 Task: Create a due date automation trigger when advanced on, on the wednesday before a card is due add fields without all custom fields completed at 11:00 AM.
Action: Mouse moved to (919, 290)
Screenshot: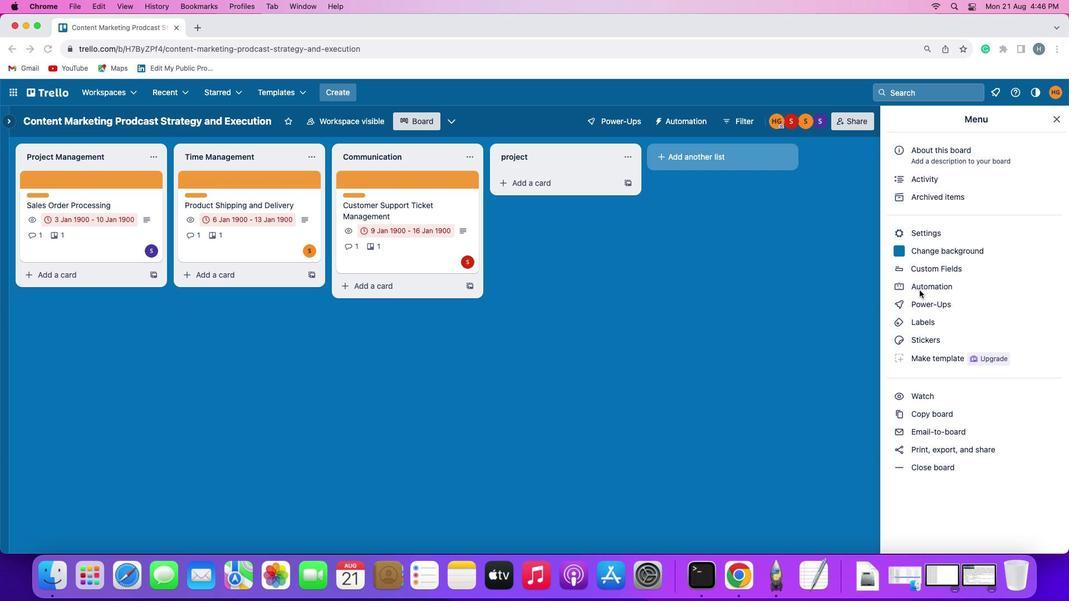 
Action: Mouse pressed left at (919, 290)
Screenshot: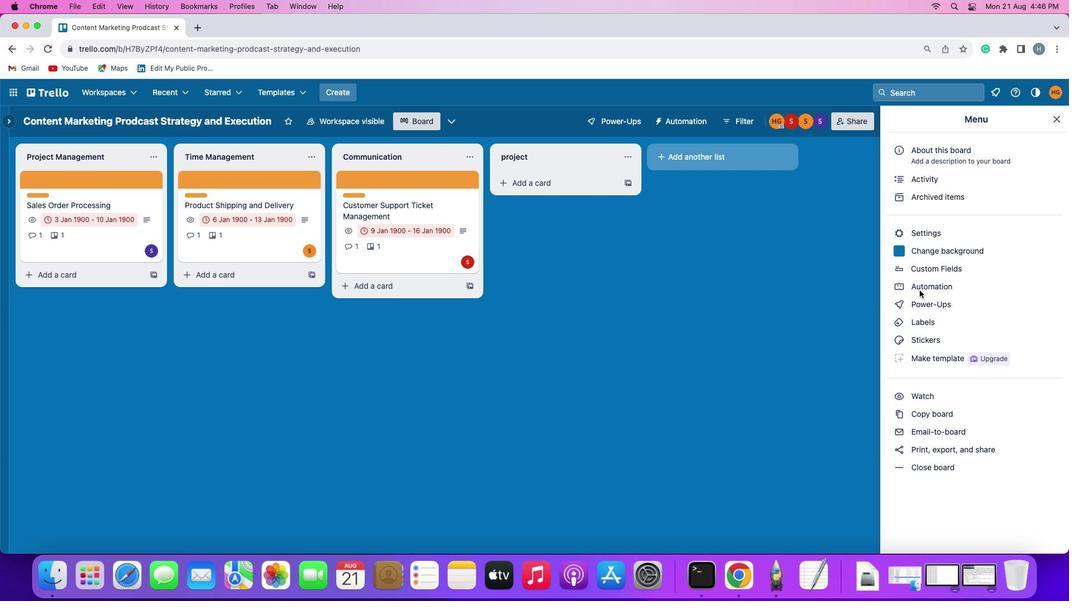 
Action: Mouse pressed left at (919, 290)
Screenshot: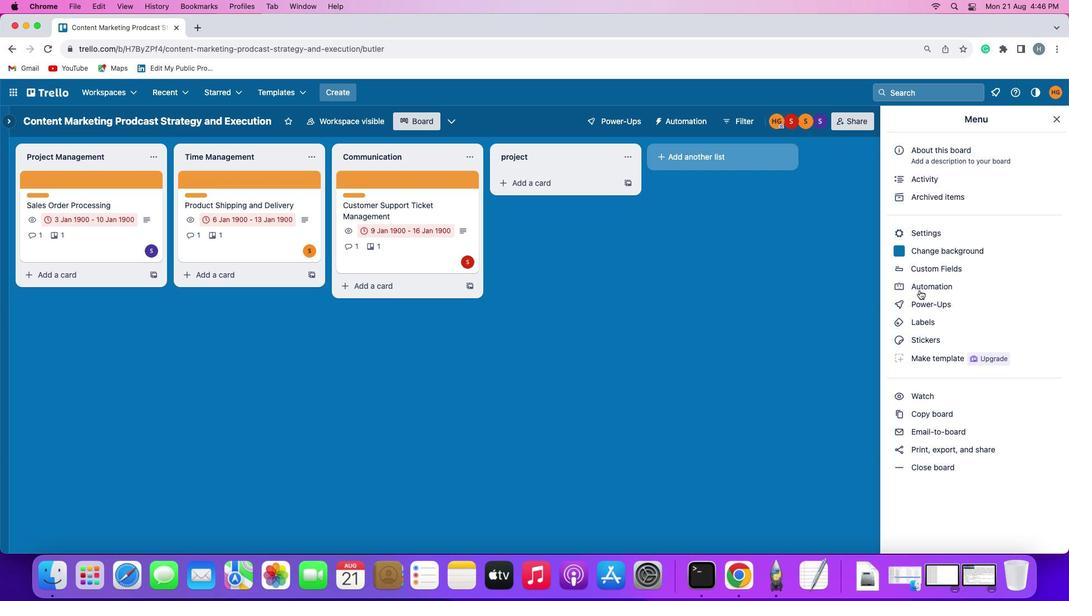 
Action: Mouse moved to (82, 264)
Screenshot: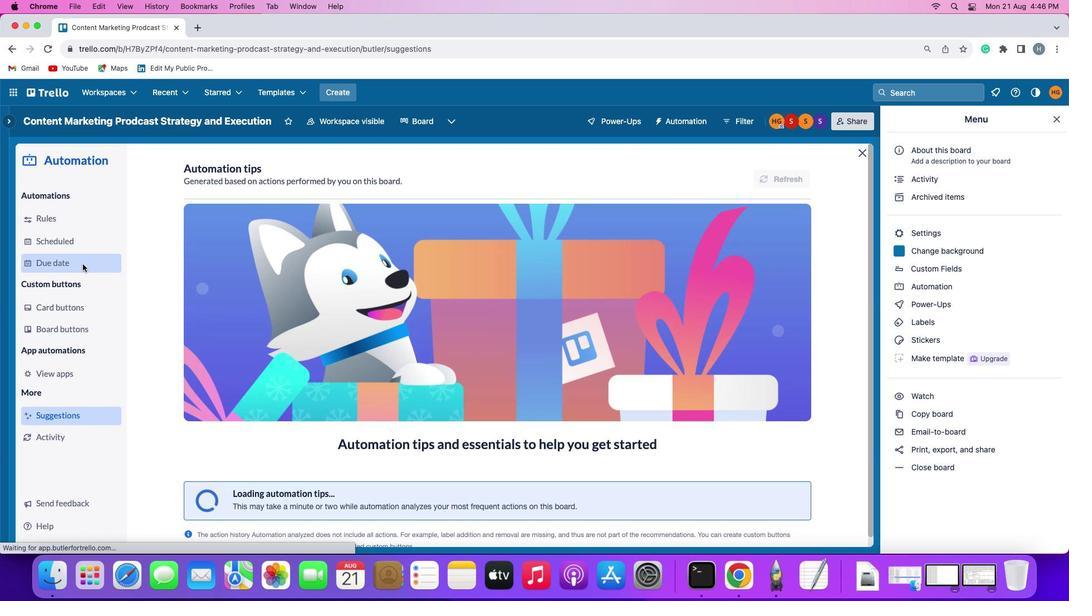 
Action: Mouse pressed left at (82, 264)
Screenshot: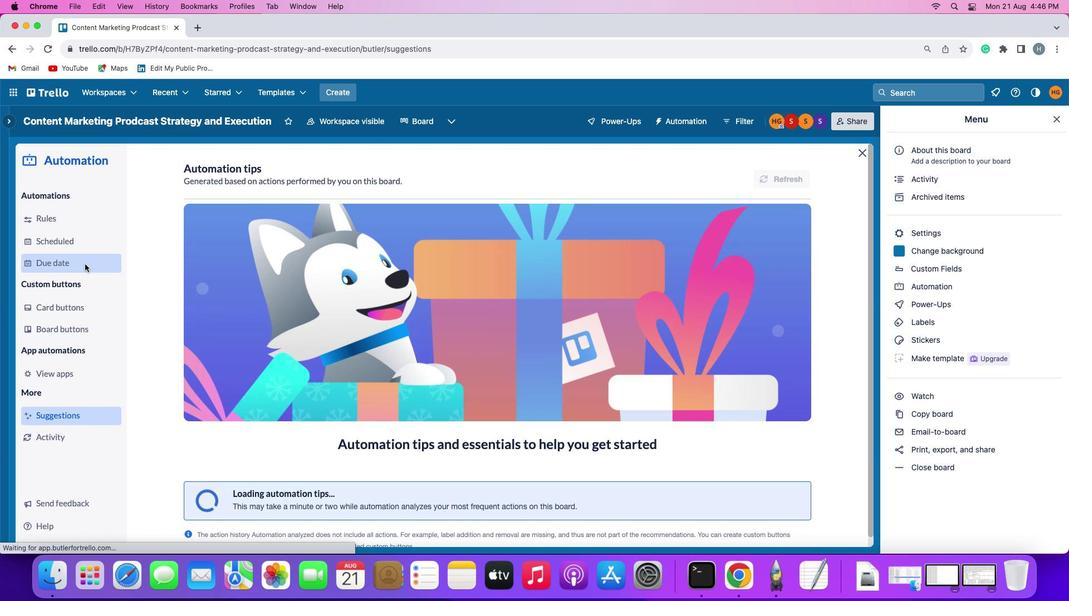 
Action: Mouse moved to (756, 170)
Screenshot: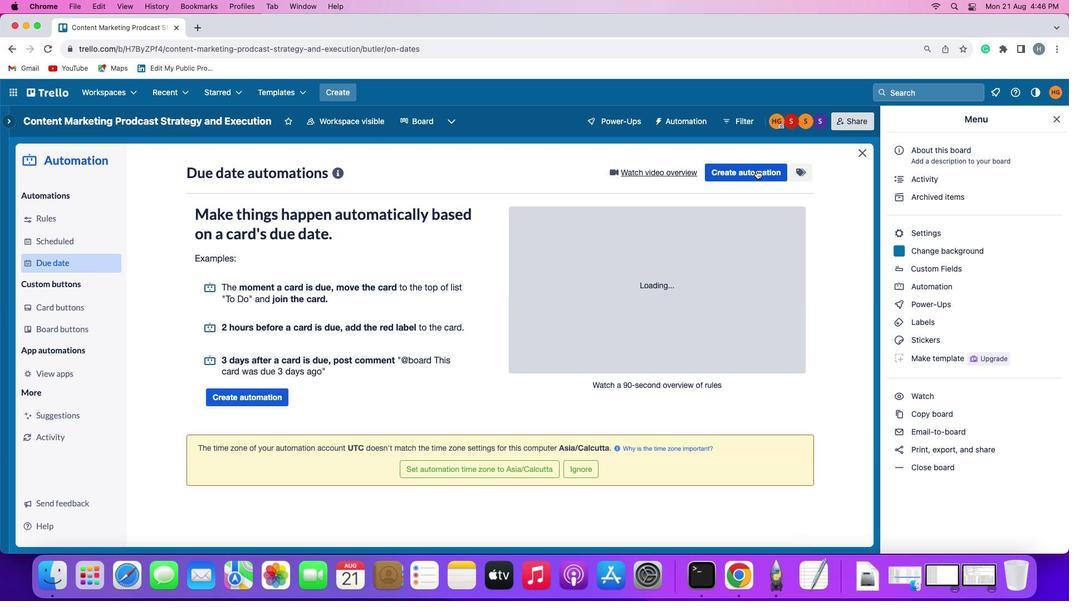 
Action: Mouse pressed left at (756, 170)
Screenshot: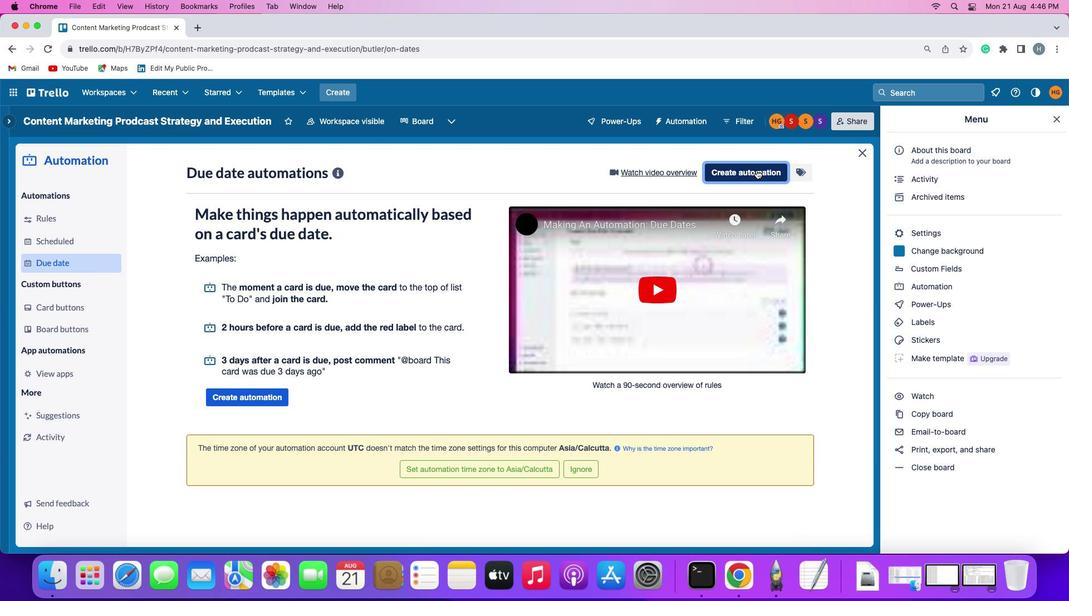 
Action: Mouse moved to (238, 276)
Screenshot: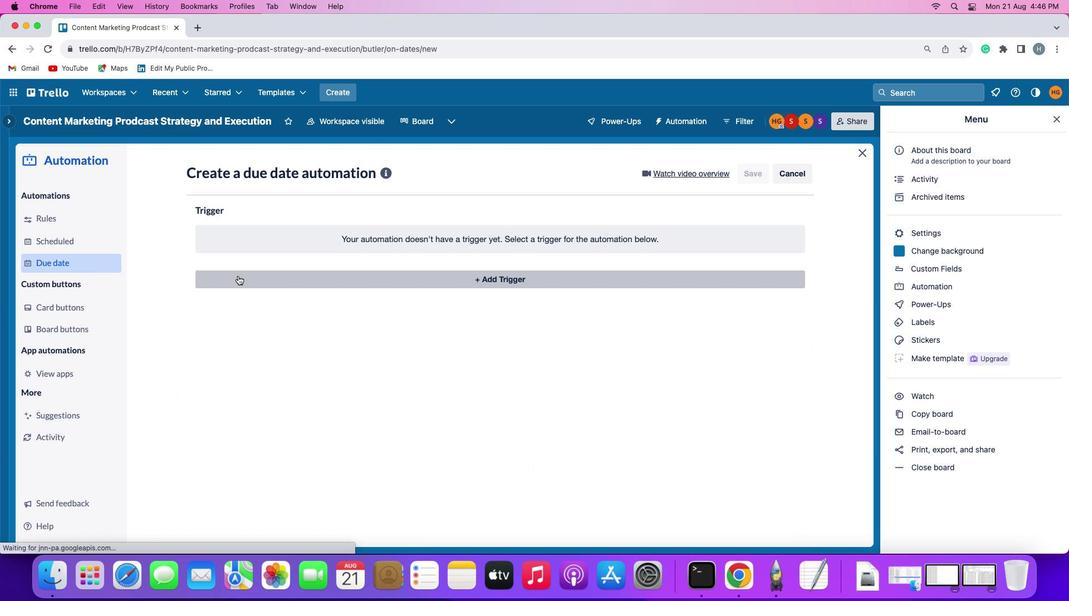 
Action: Mouse pressed left at (238, 276)
Screenshot: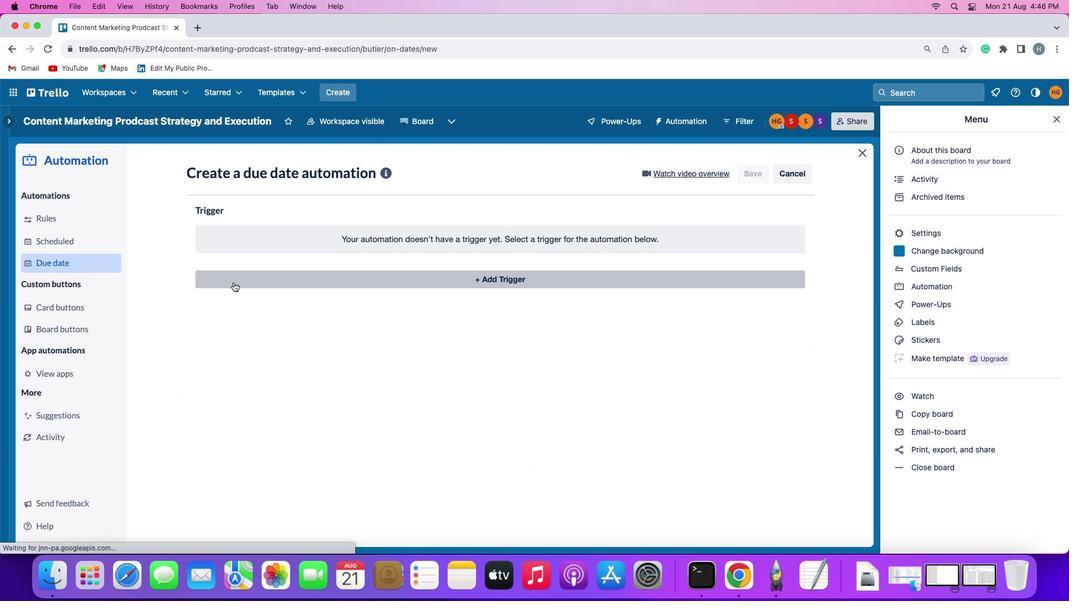 
Action: Mouse moved to (234, 487)
Screenshot: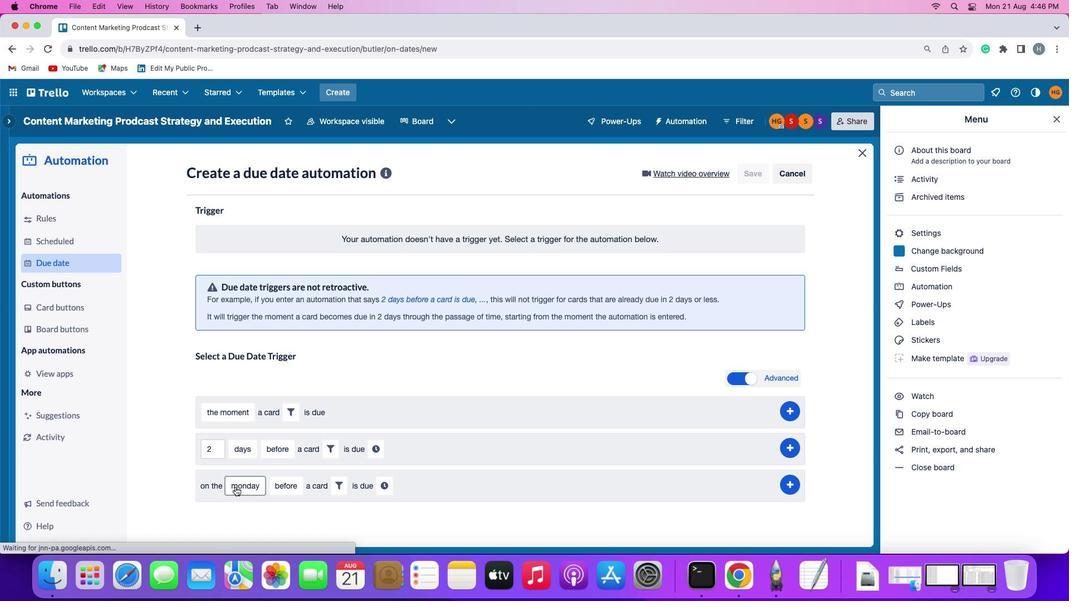 
Action: Mouse pressed left at (234, 487)
Screenshot: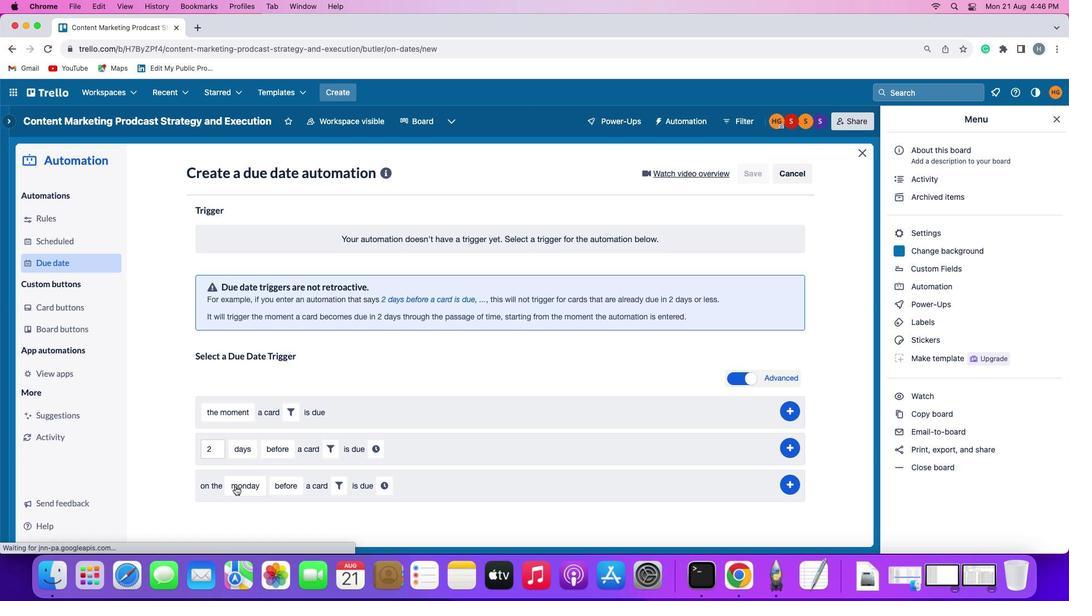 
Action: Mouse moved to (268, 374)
Screenshot: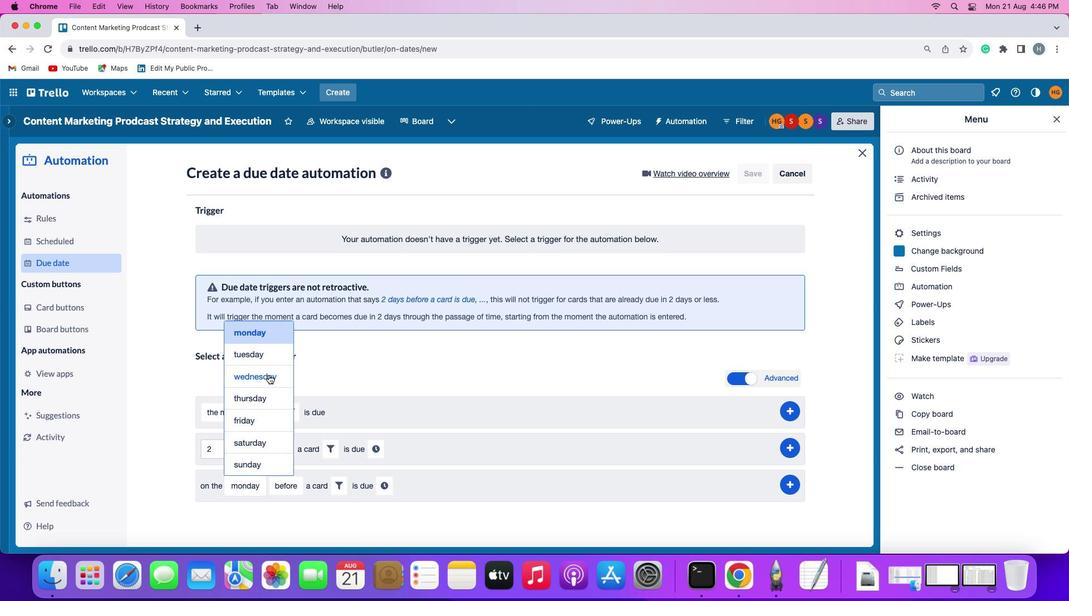 
Action: Mouse pressed left at (268, 374)
Screenshot: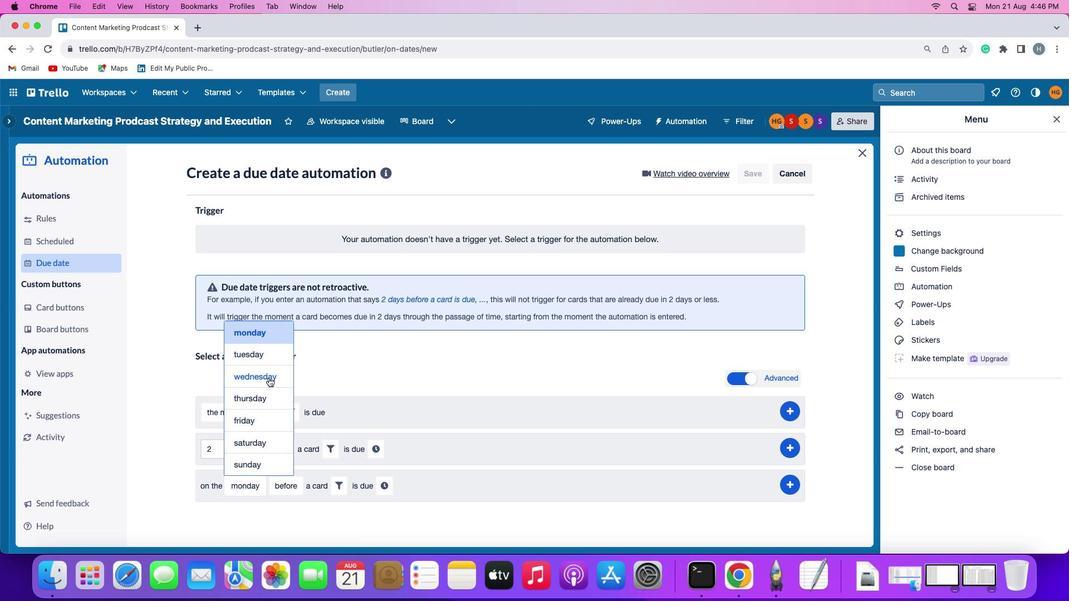 
Action: Mouse moved to (351, 491)
Screenshot: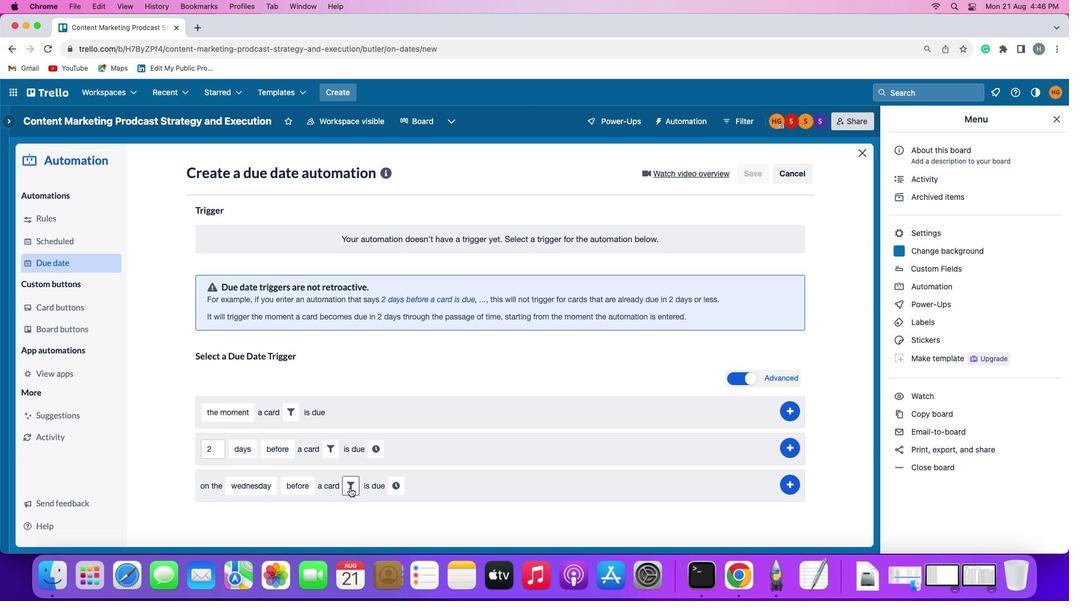 
Action: Mouse pressed left at (351, 491)
Screenshot: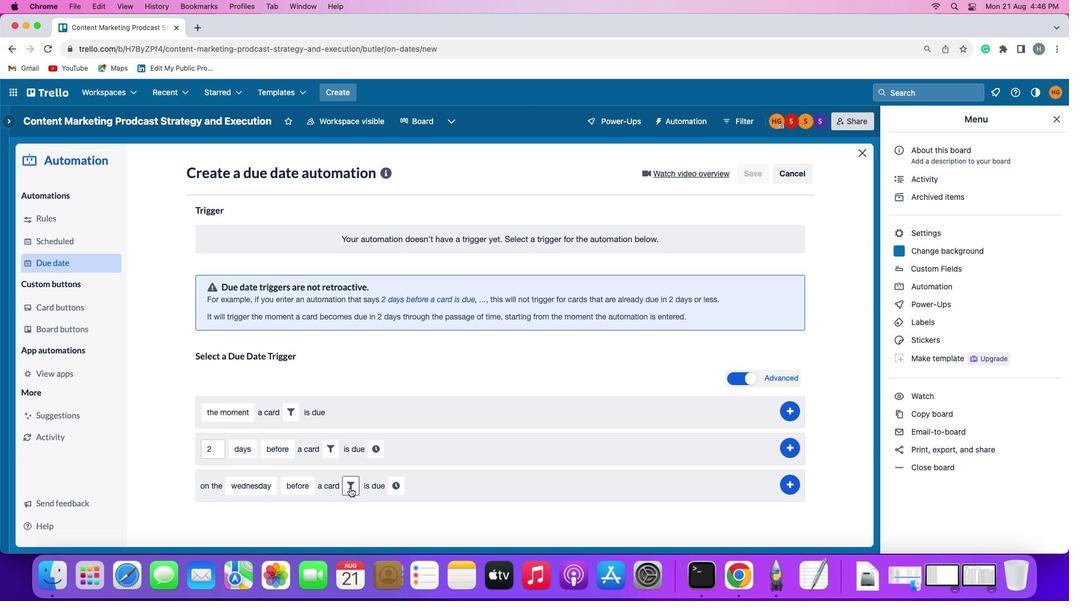 
Action: Mouse moved to (524, 522)
Screenshot: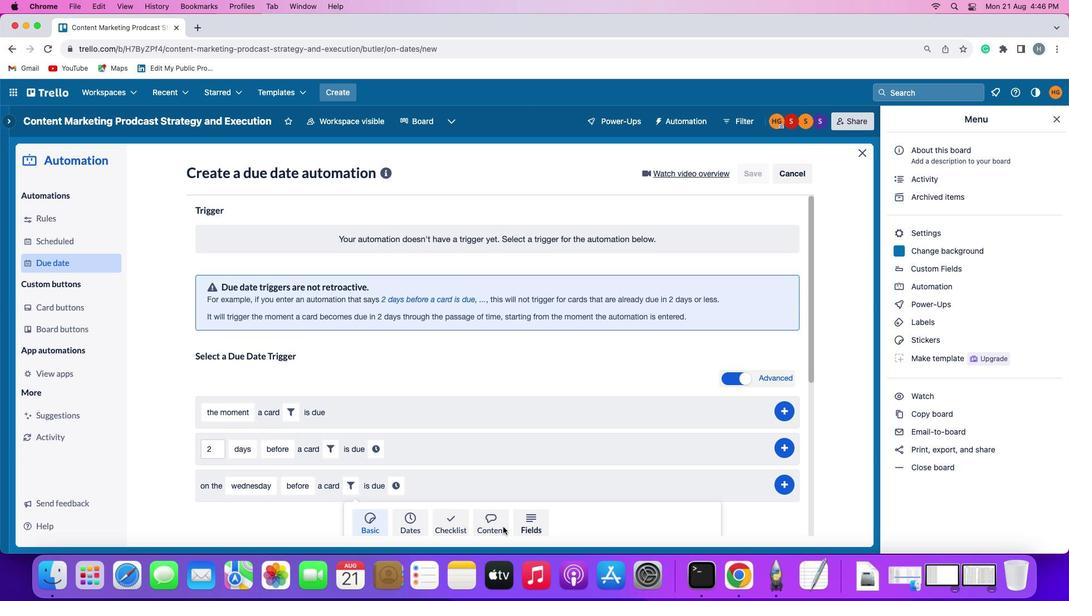 
Action: Mouse pressed left at (524, 522)
Screenshot: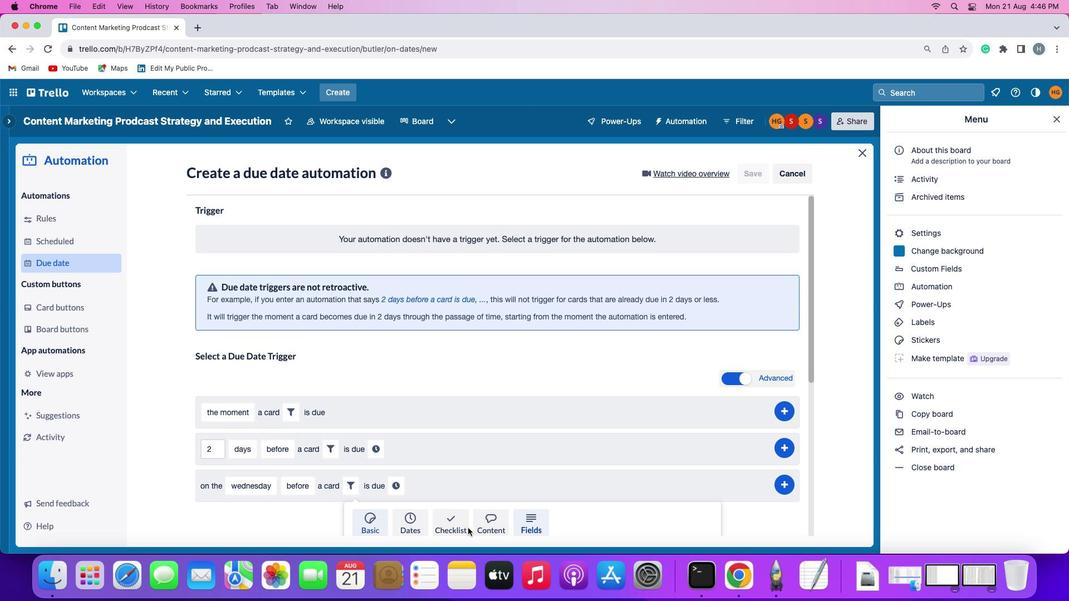 
Action: Mouse moved to (261, 503)
Screenshot: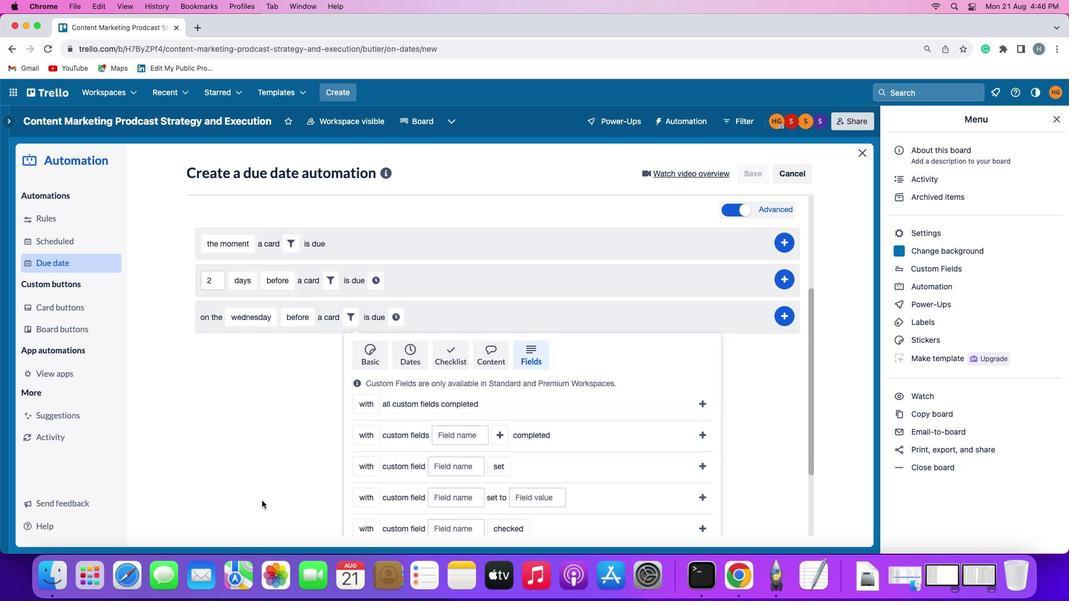 
Action: Mouse scrolled (261, 503) with delta (0, 0)
Screenshot: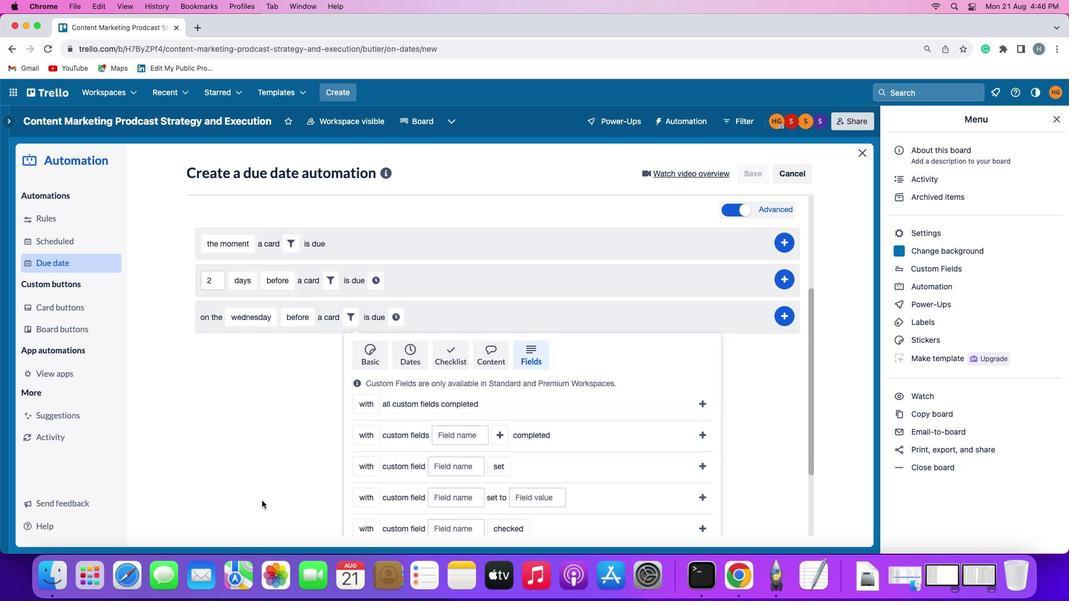 
Action: Mouse scrolled (261, 503) with delta (0, 0)
Screenshot: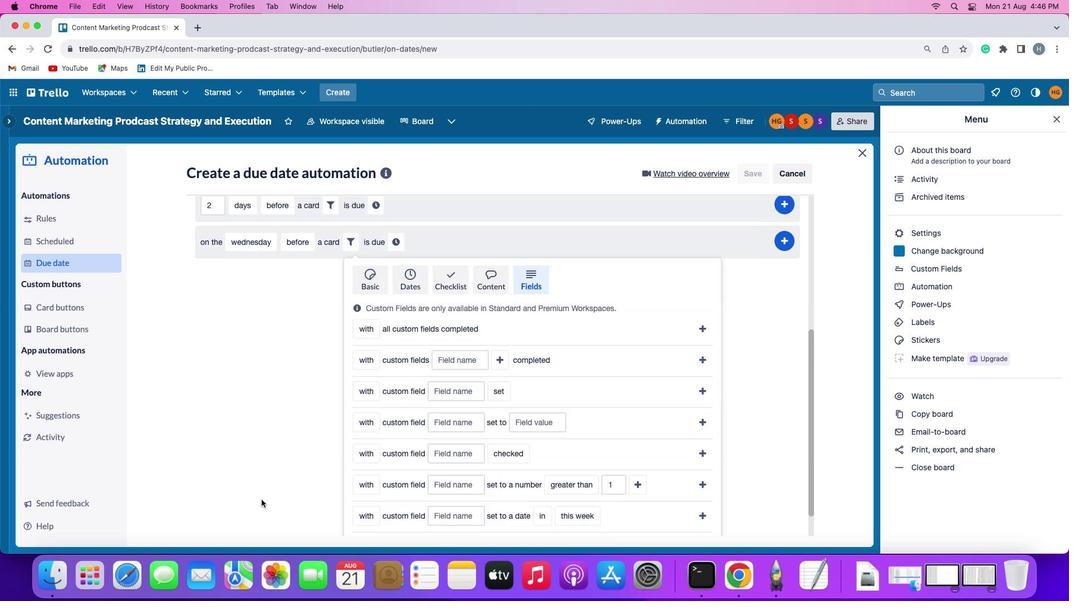 
Action: Mouse moved to (261, 503)
Screenshot: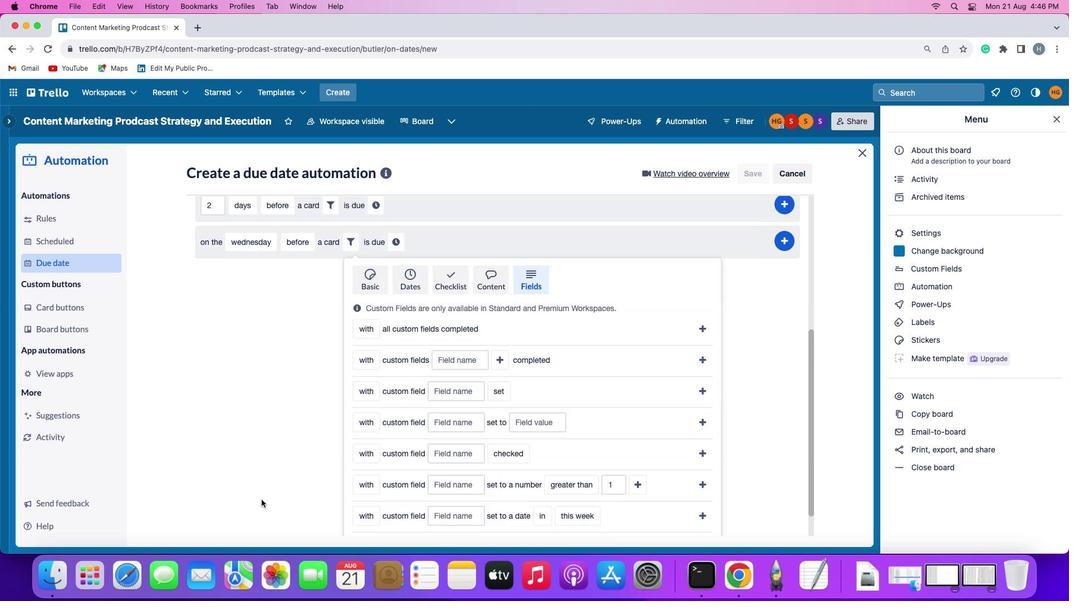 
Action: Mouse scrolled (261, 503) with delta (0, -2)
Screenshot: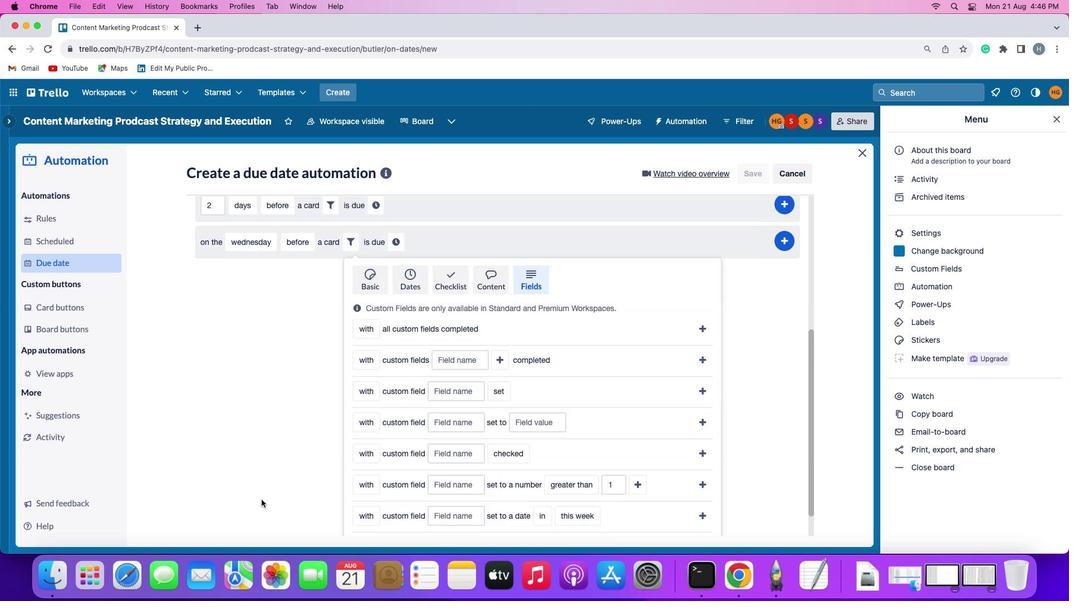 
Action: Mouse moved to (261, 502)
Screenshot: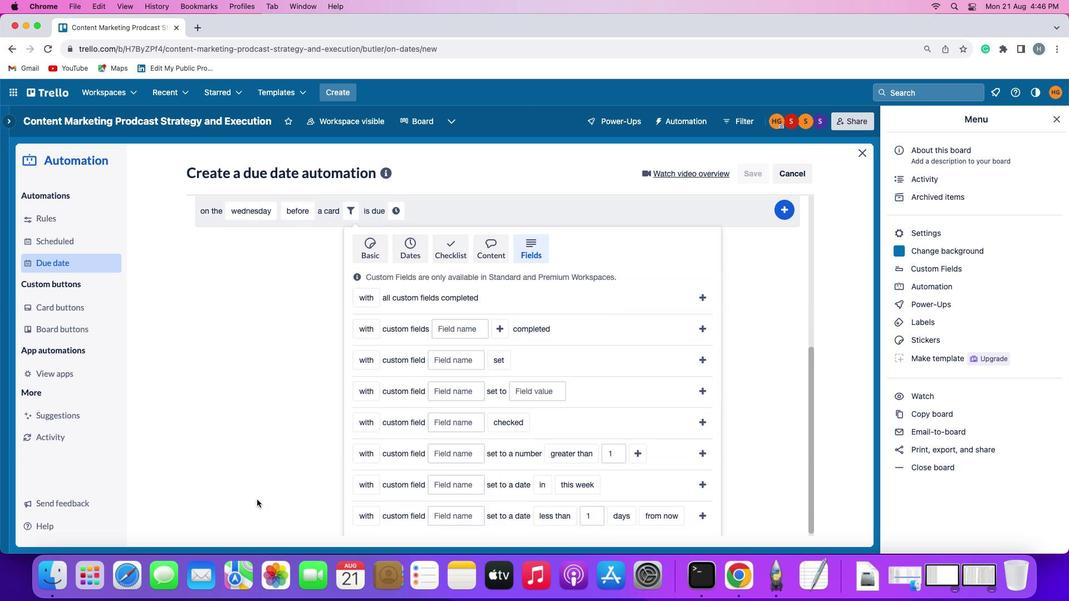 
Action: Mouse scrolled (261, 502) with delta (0, -2)
Screenshot: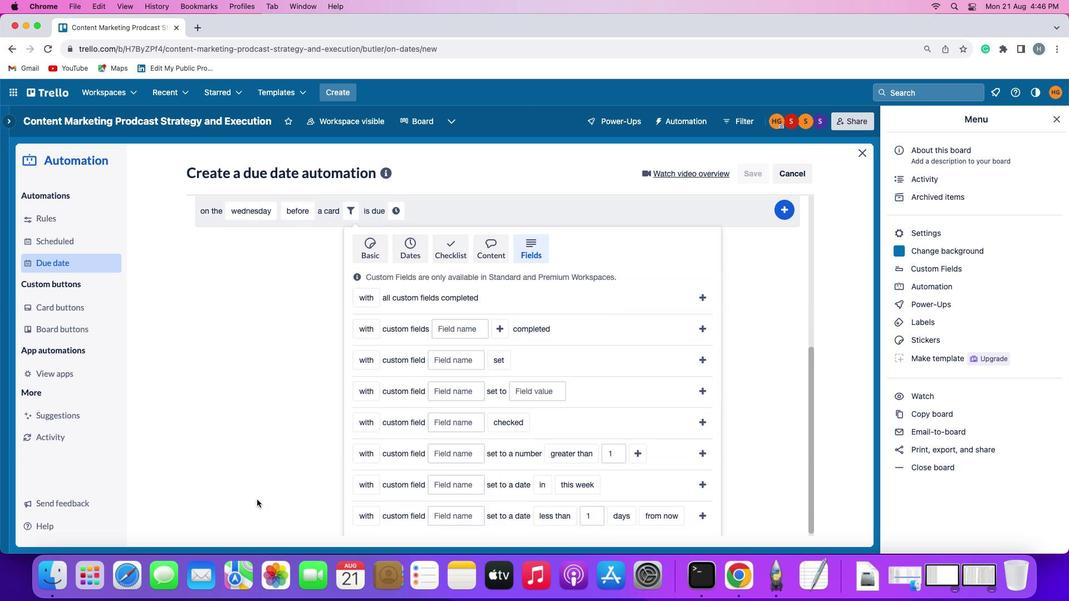
Action: Mouse moved to (261, 501)
Screenshot: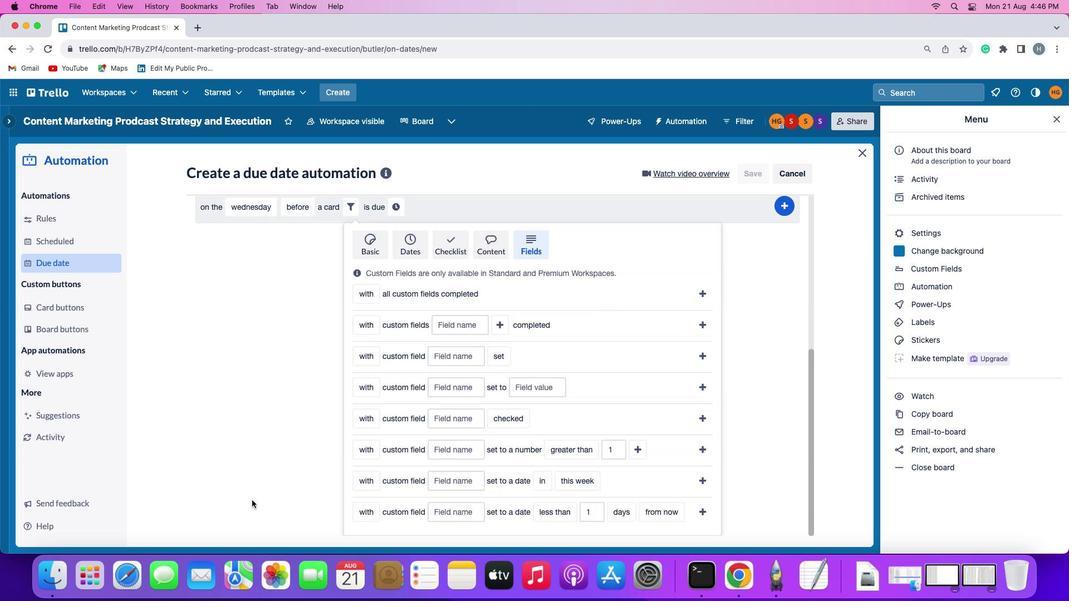 
Action: Mouse scrolled (261, 501) with delta (0, -3)
Screenshot: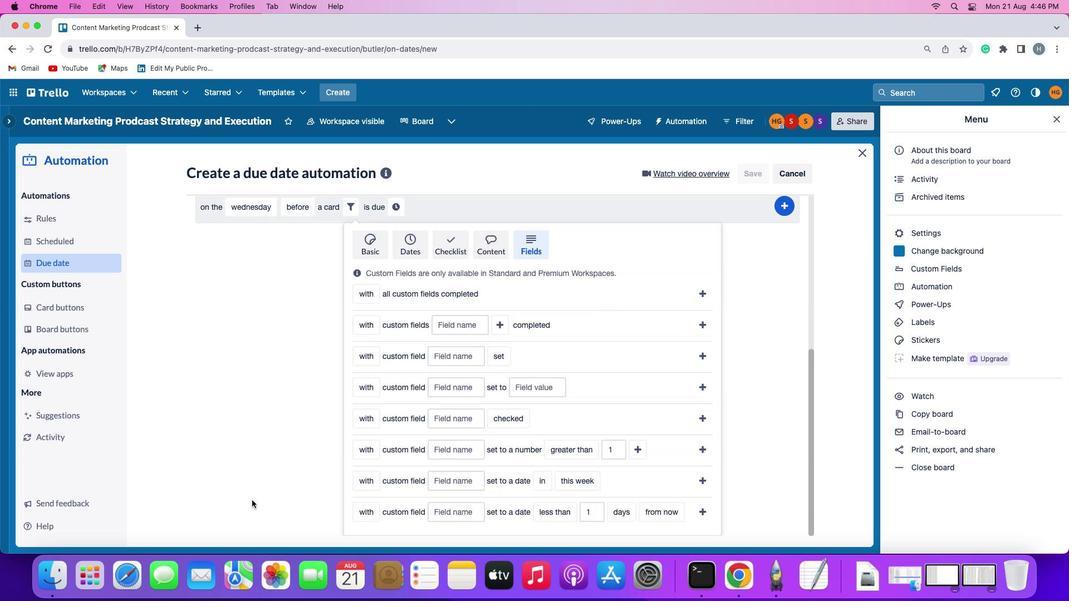 
Action: Mouse moved to (366, 296)
Screenshot: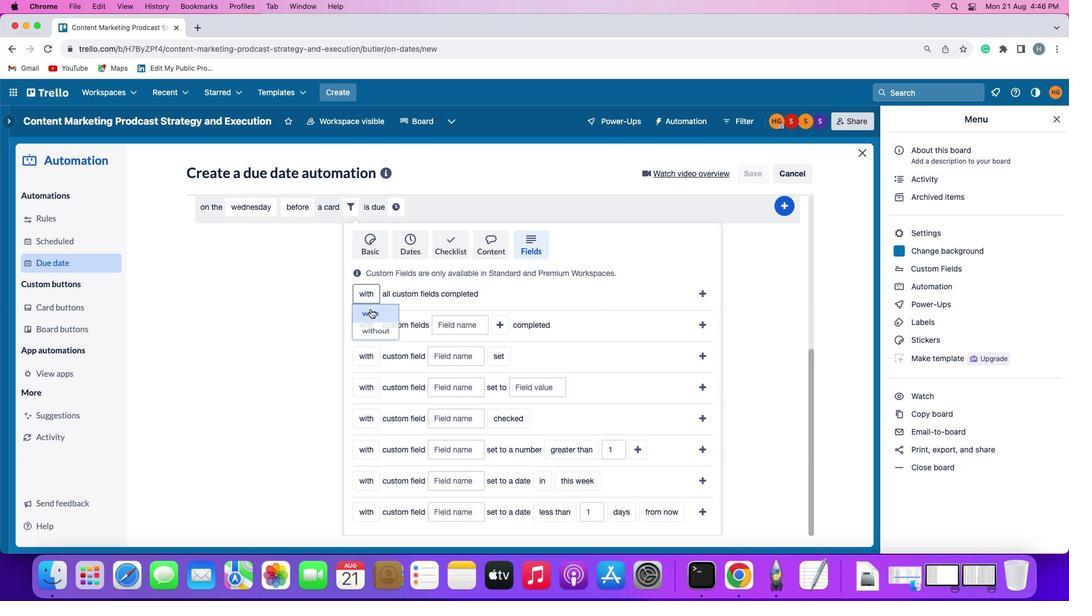 
Action: Mouse pressed left at (366, 296)
Screenshot: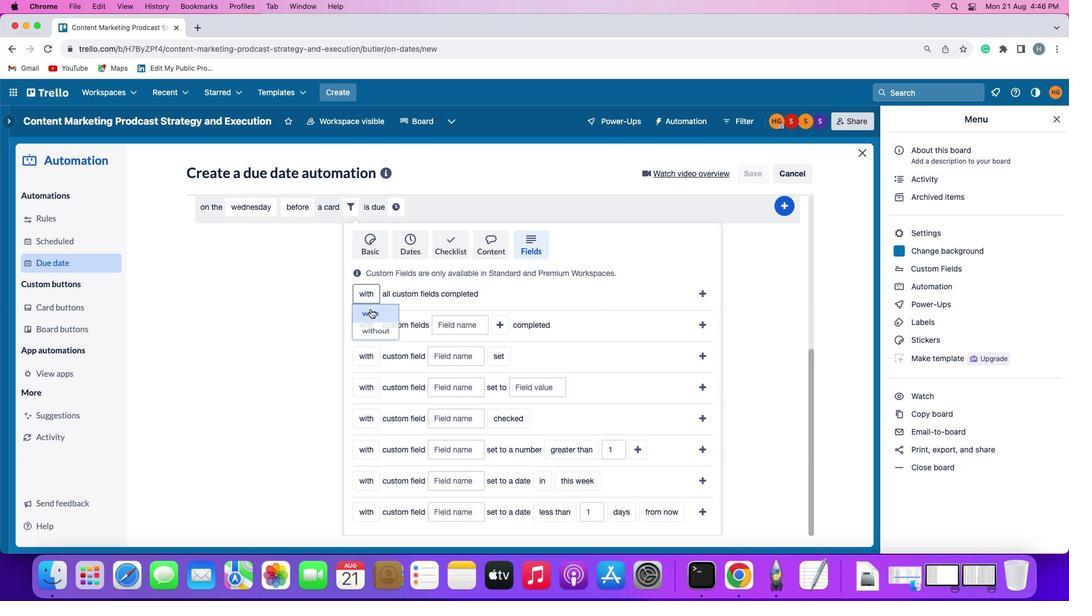 
Action: Mouse moved to (374, 334)
Screenshot: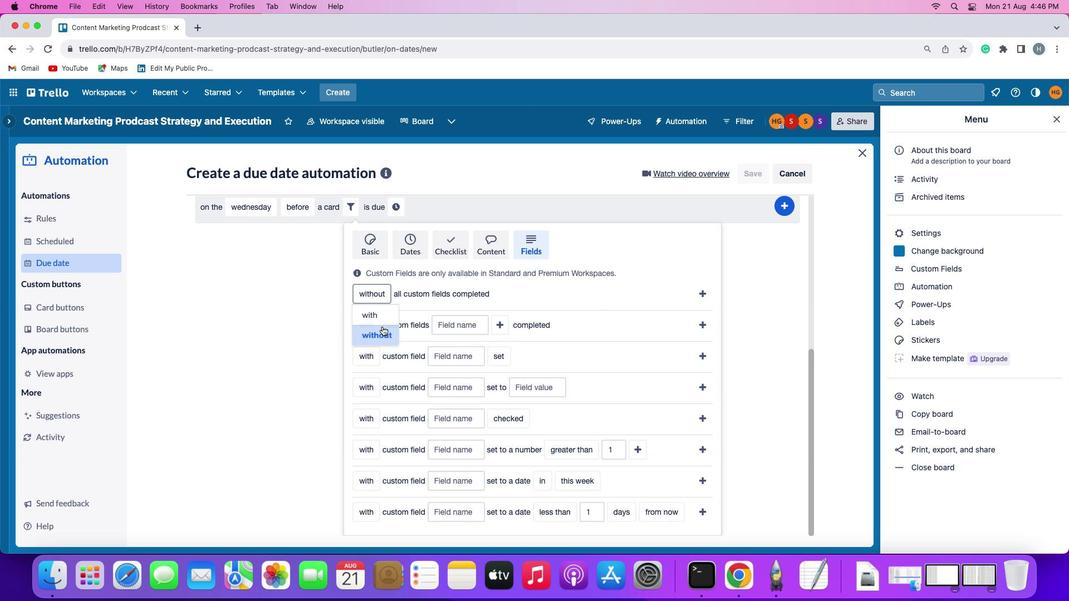 
Action: Mouse pressed left at (374, 334)
Screenshot: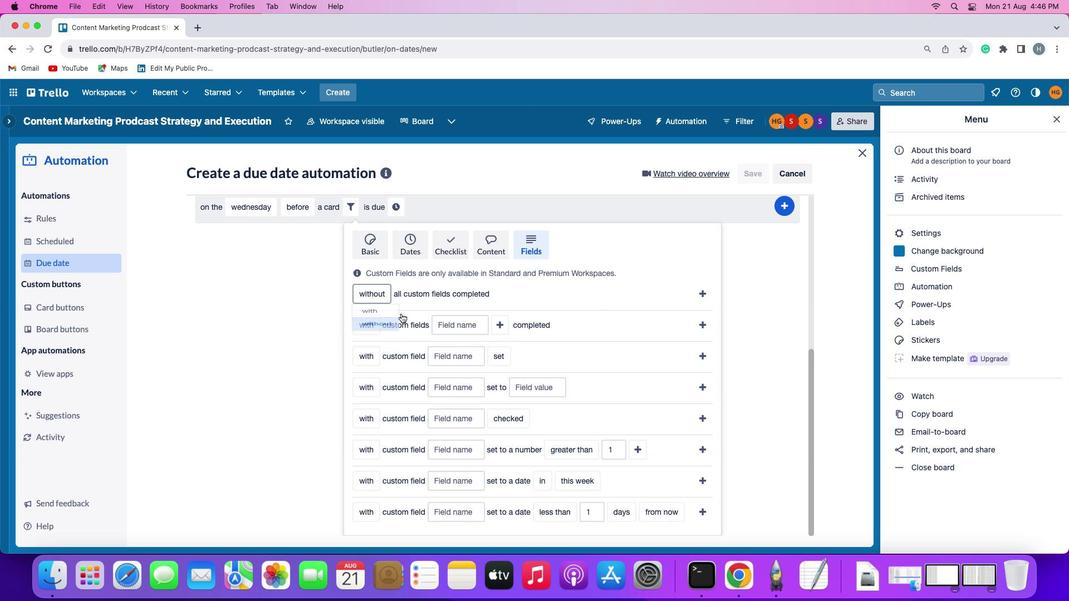 
Action: Mouse moved to (704, 290)
Screenshot: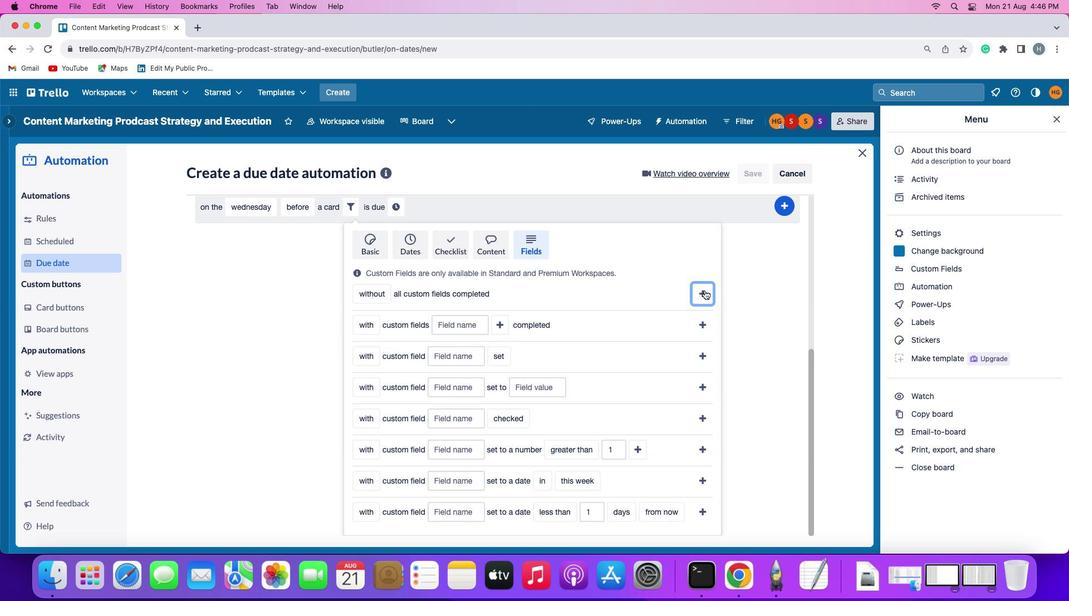 
Action: Mouse pressed left at (704, 290)
Screenshot: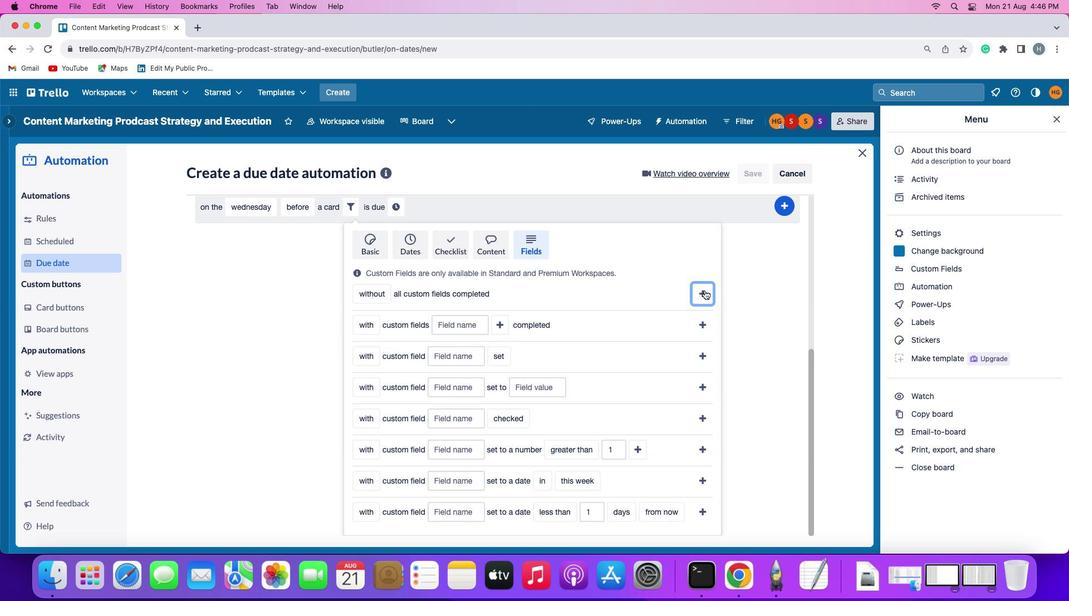 
Action: Mouse moved to (549, 485)
Screenshot: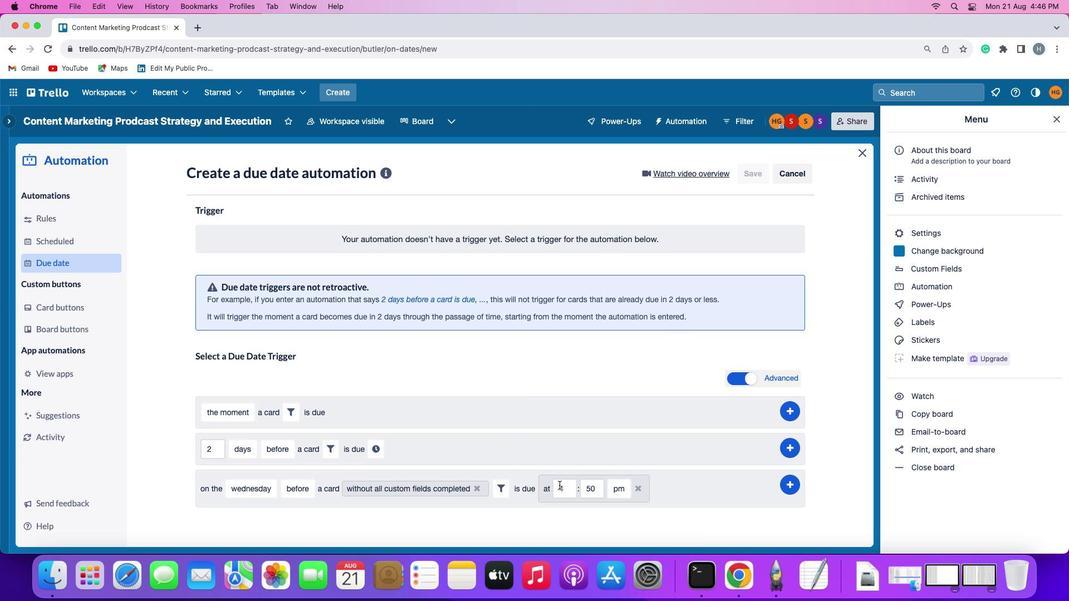 
Action: Mouse pressed left at (549, 485)
Screenshot: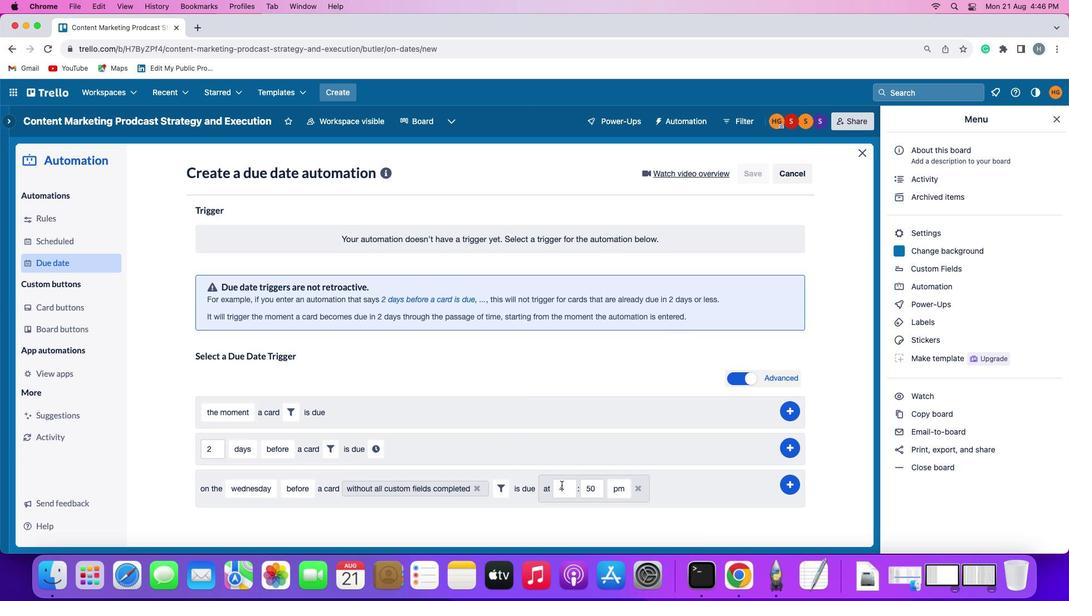 
Action: Mouse moved to (573, 485)
Screenshot: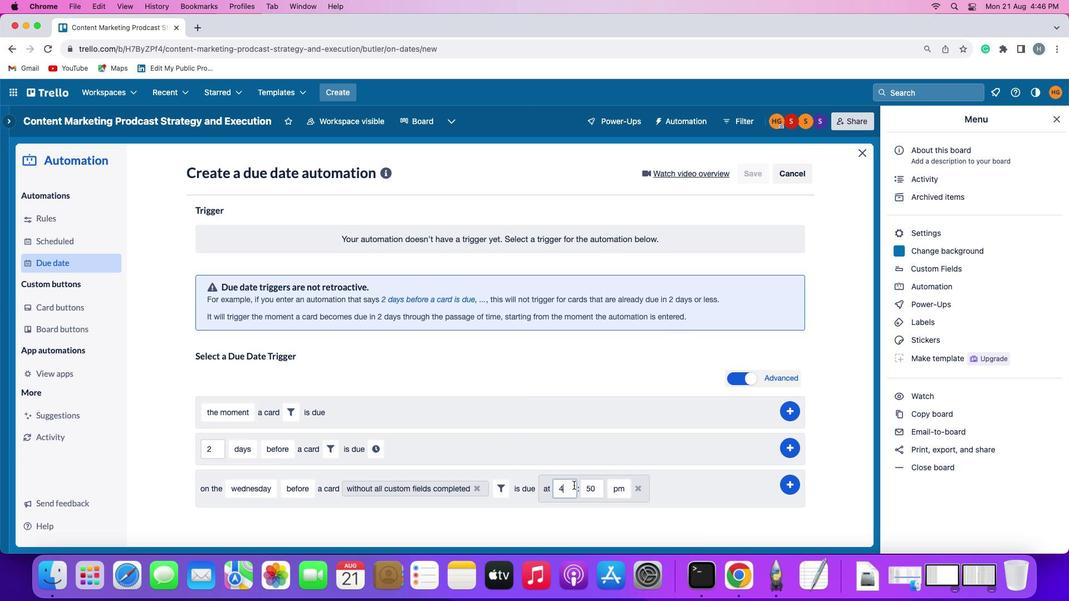 
Action: Mouse pressed left at (573, 485)
Screenshot: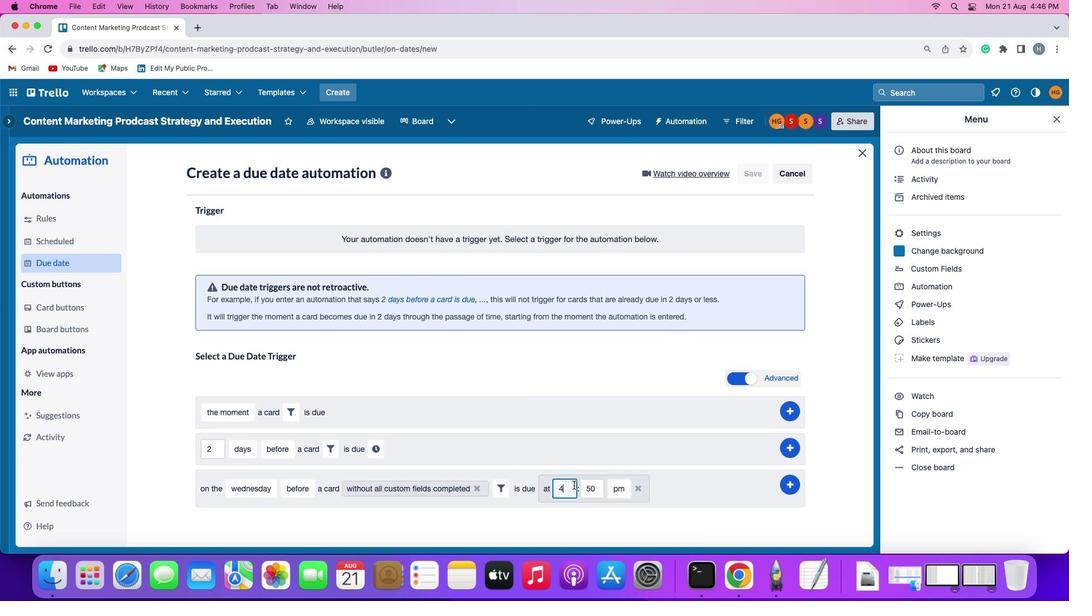 
Action: Key pressed Key.backspace'1''1'
Screenshot: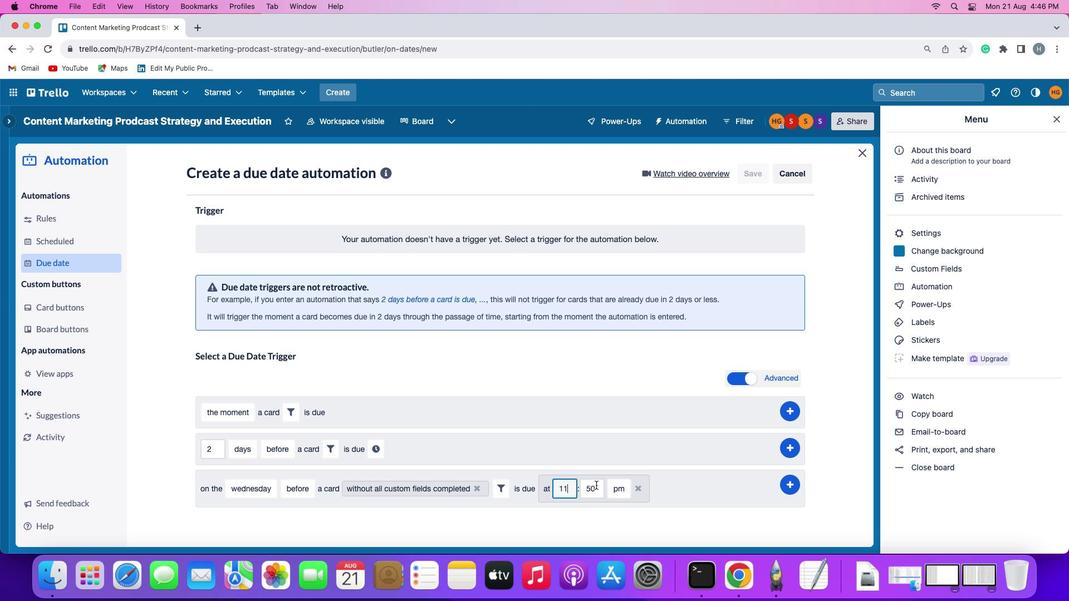 
Action: Mouse moved to (603, 487)
Screenshot: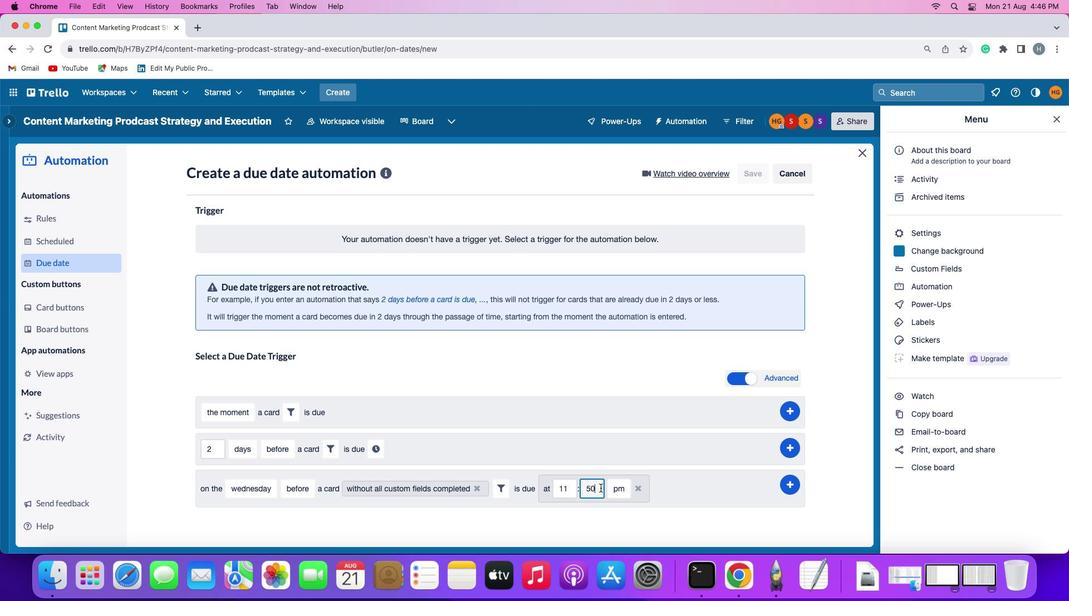 
Action: Mouse pressed left at (603, 487)
Screenshot: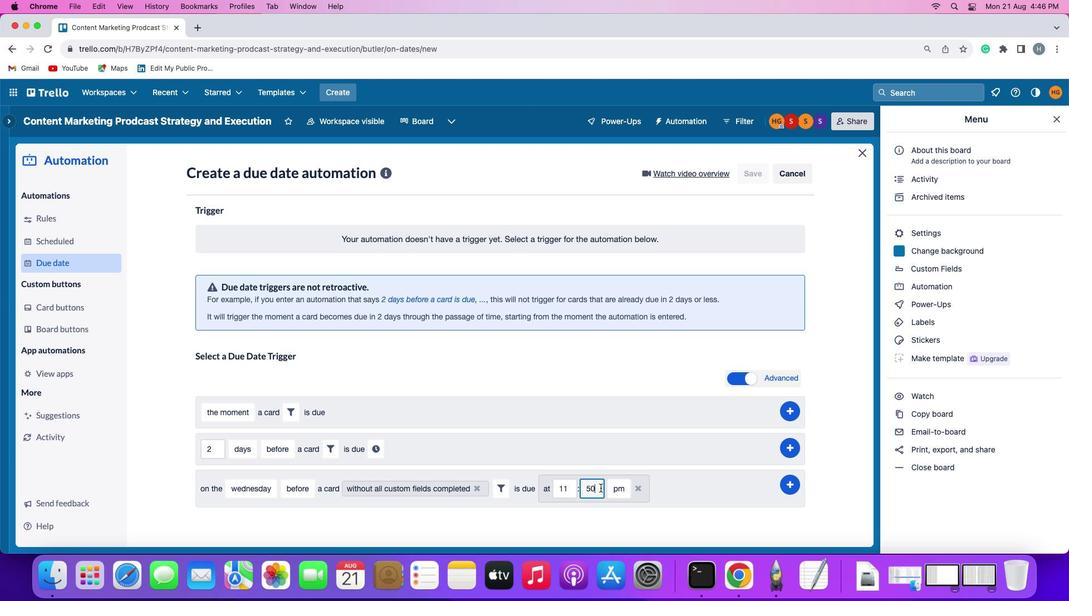 
Action: Mouse moved to (600, 487)
Screenshot: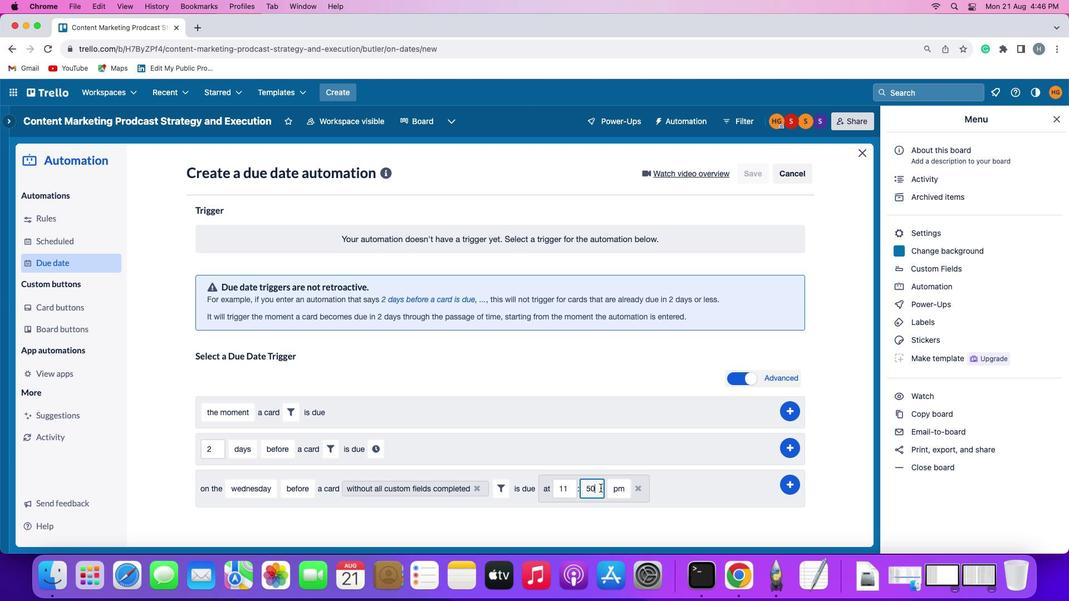
Action: Key pressed Key.backspaceKey.backspace'0'
Screenshot: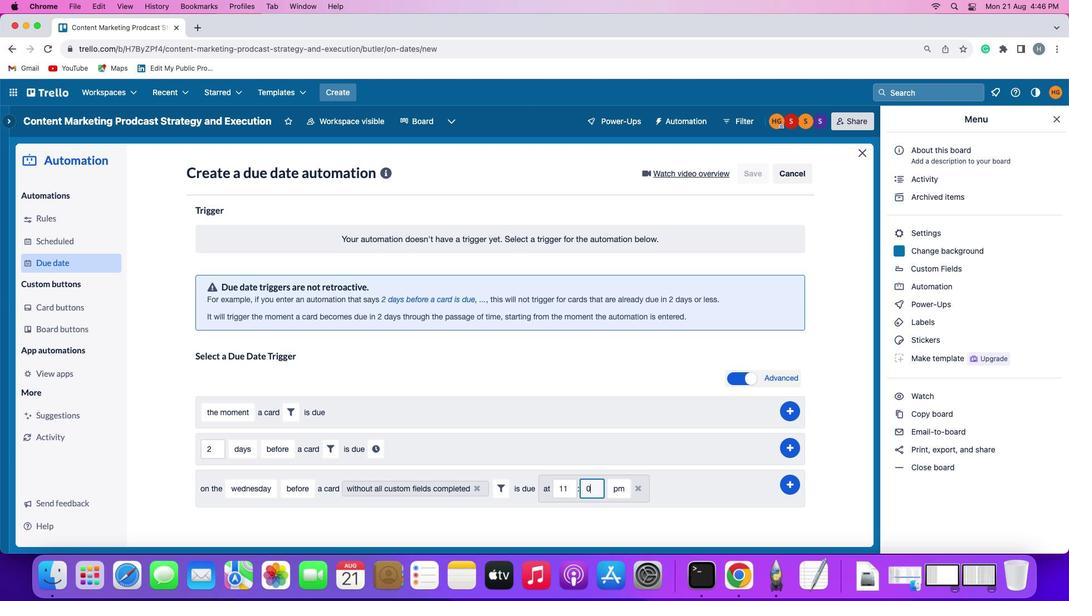 
Action: Mouse moved to (601, 488)
Screenshot: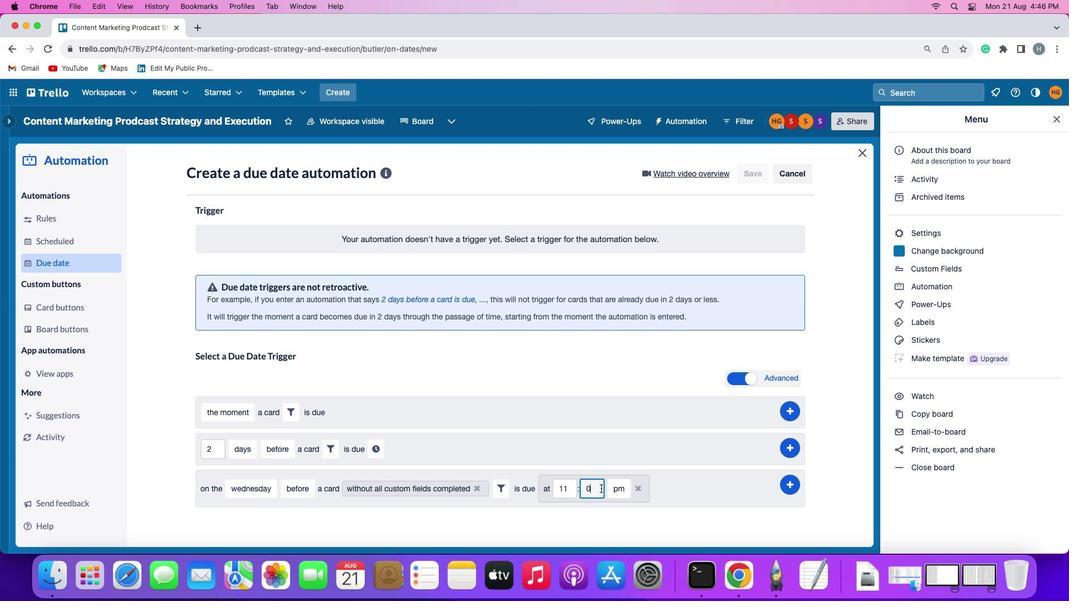 
Action: Key pressed '0'
Screenshot: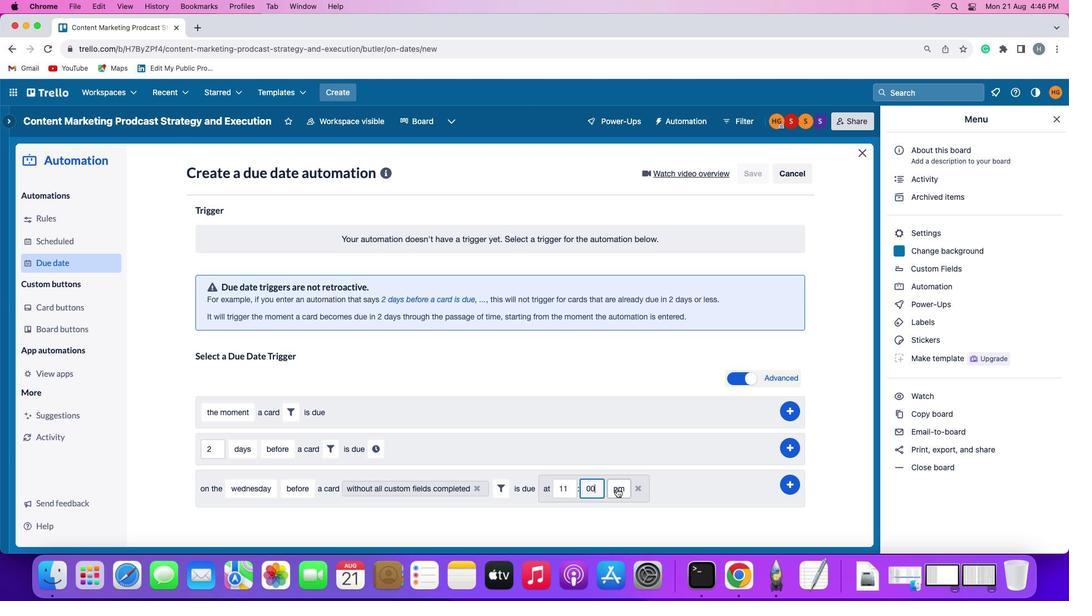 
Action: Mouse moved to (616, 488)
Screenshot: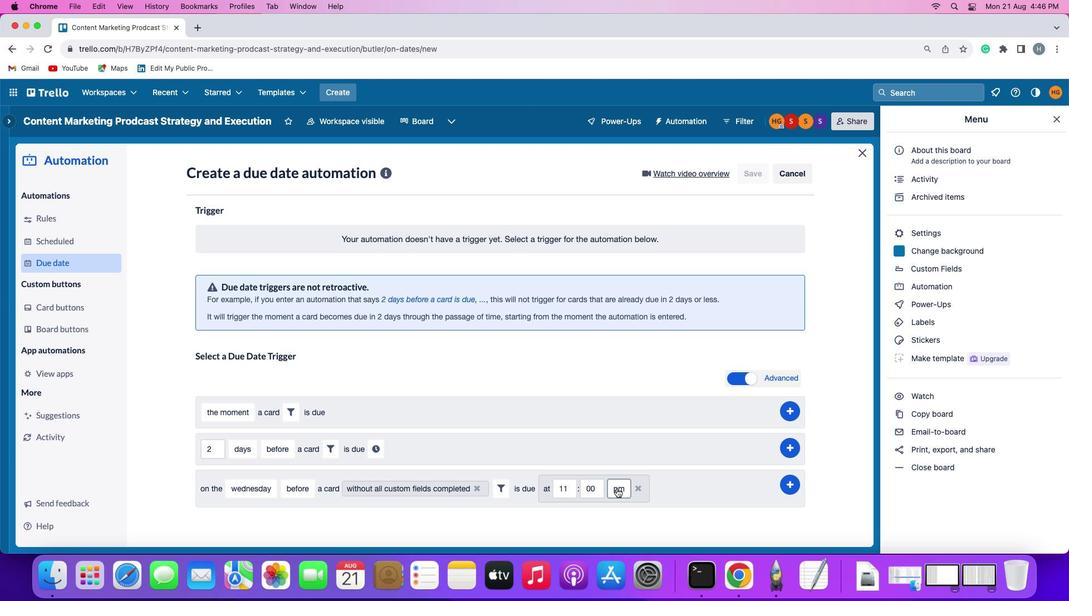 
Action: Mouse pressed left at (616, 488)
Screenshot: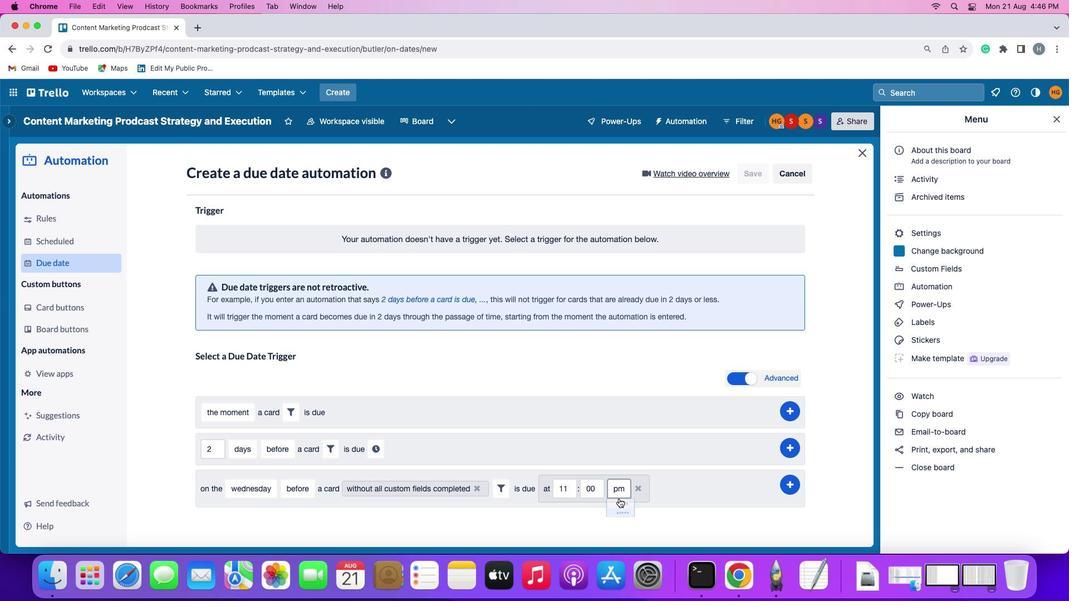 
Action: Mouse moved to (619, 505)
Screenshot: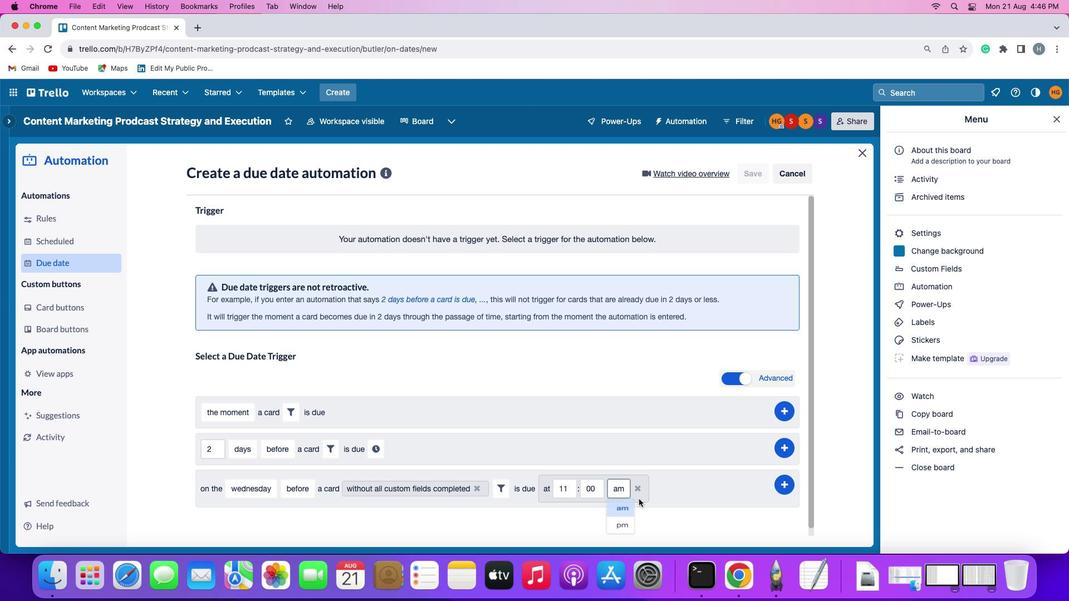 
Action: Mouse pressed left at (619, 505)
Screenshot: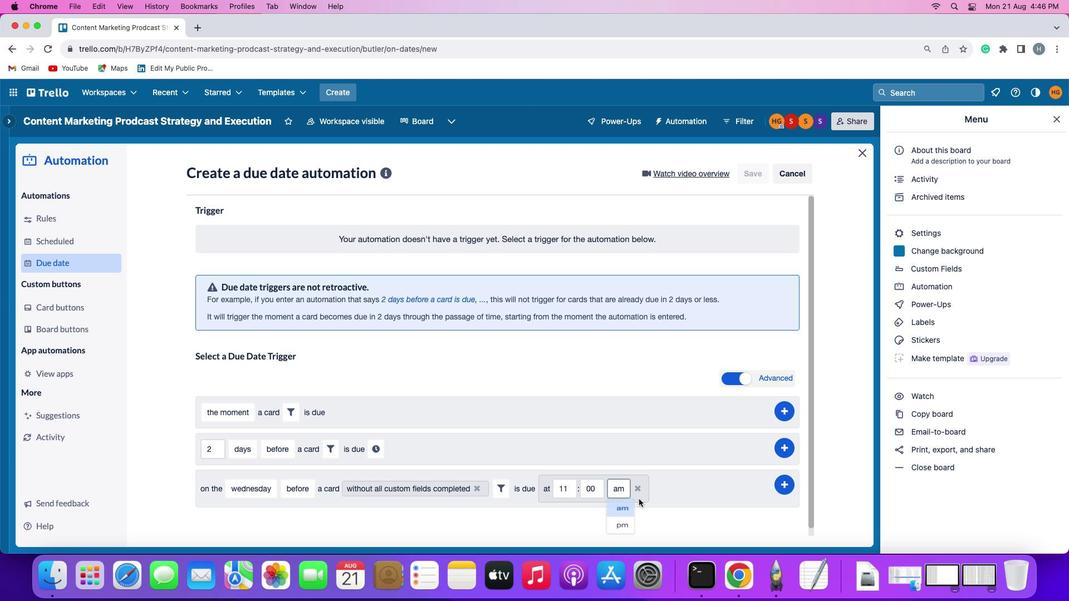 
Action: Mouse moved to (786, 482)
Screenshot: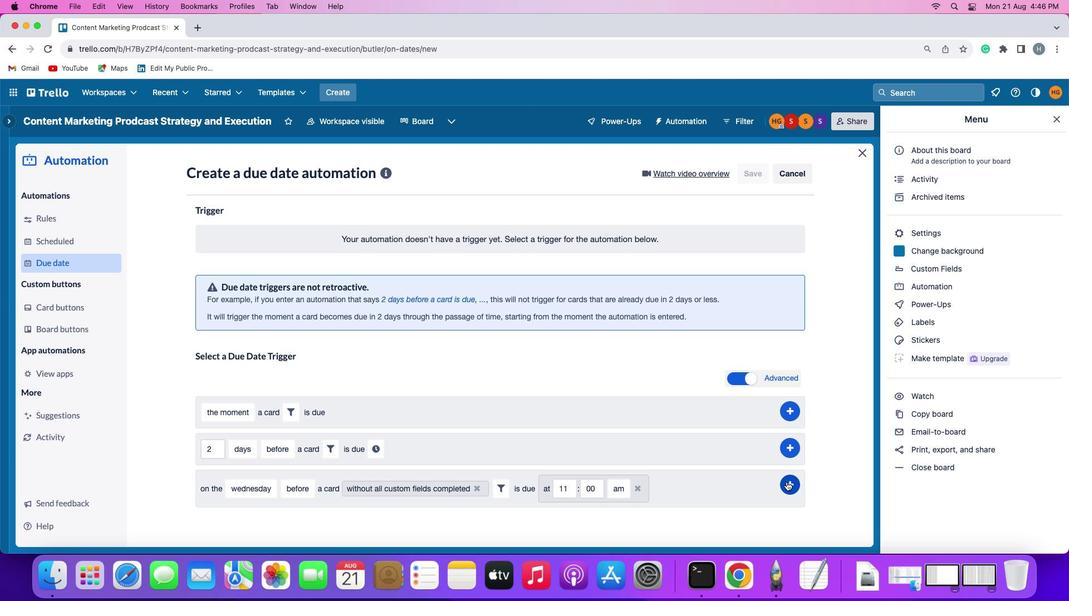 
Action: Mouse pressed left at (786, 482)
Screenshot: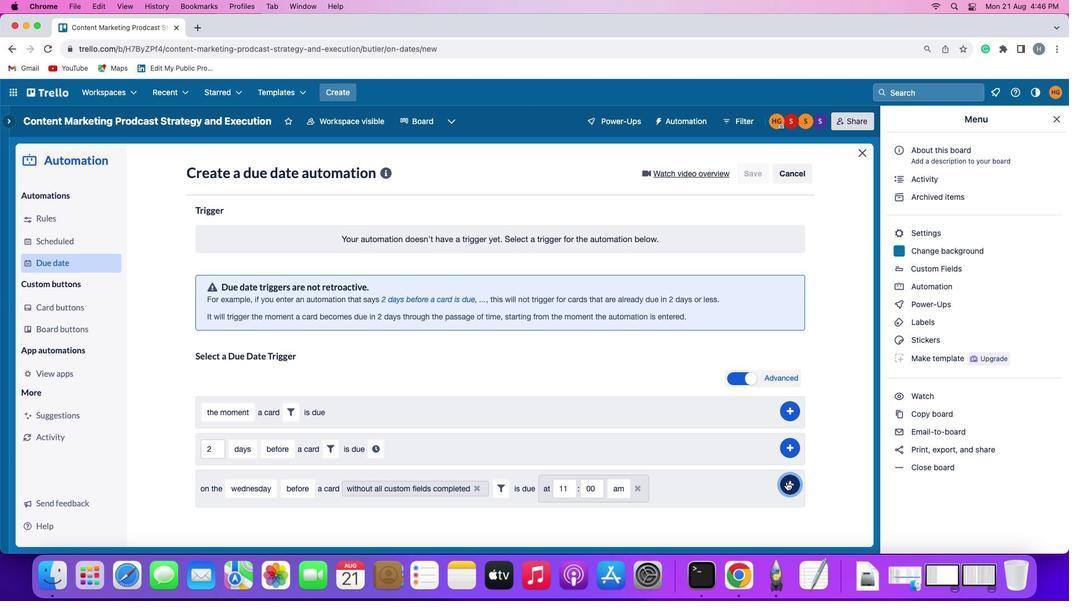 
Action: Mouse moved to (837, 376)
Screenshot: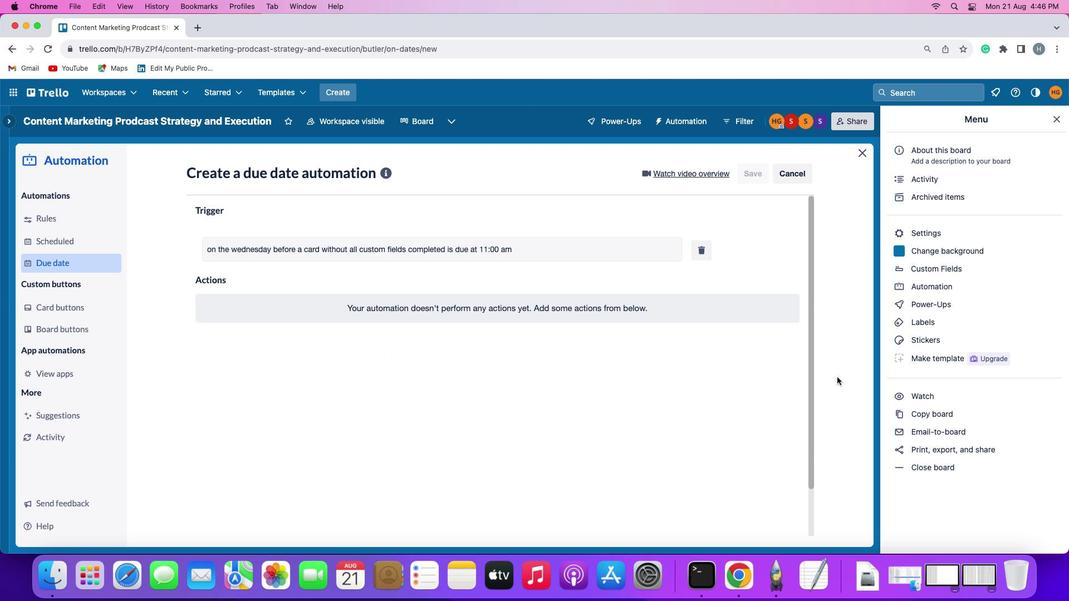 
